 Task: Assign Person0001 as Assignee of Issue Issue0003 in Backlog  in Scrum Project Project0001 in Jira
Action: Mouse moved to (464, 529)
Screenshot: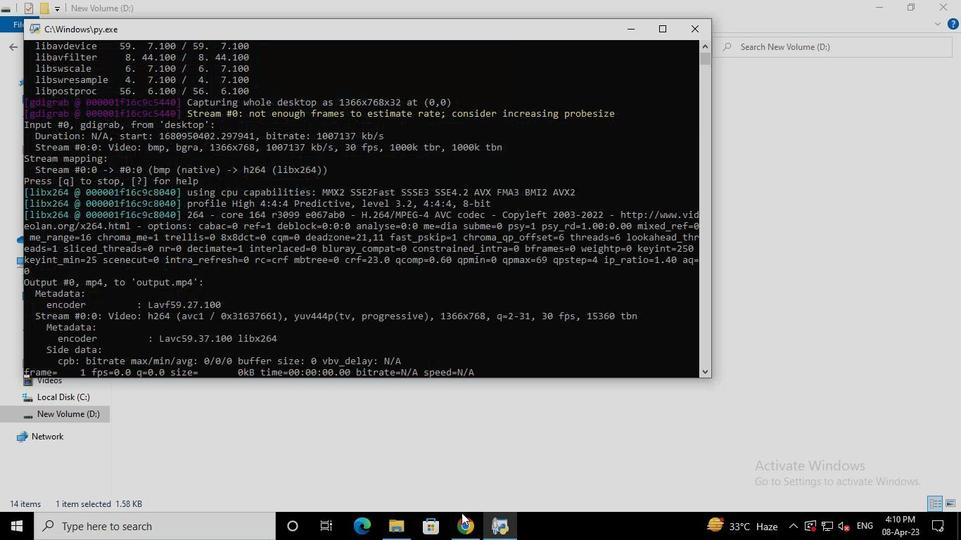 
Action: Mouse pressed left at (464, 529)
Screenshot: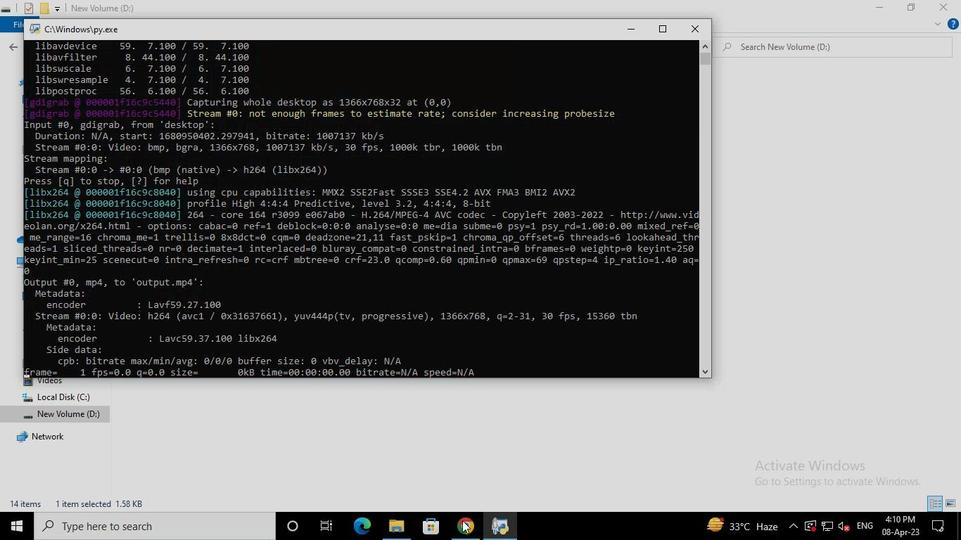 
Action: Mouse moved to (65, 217)
Screenshot: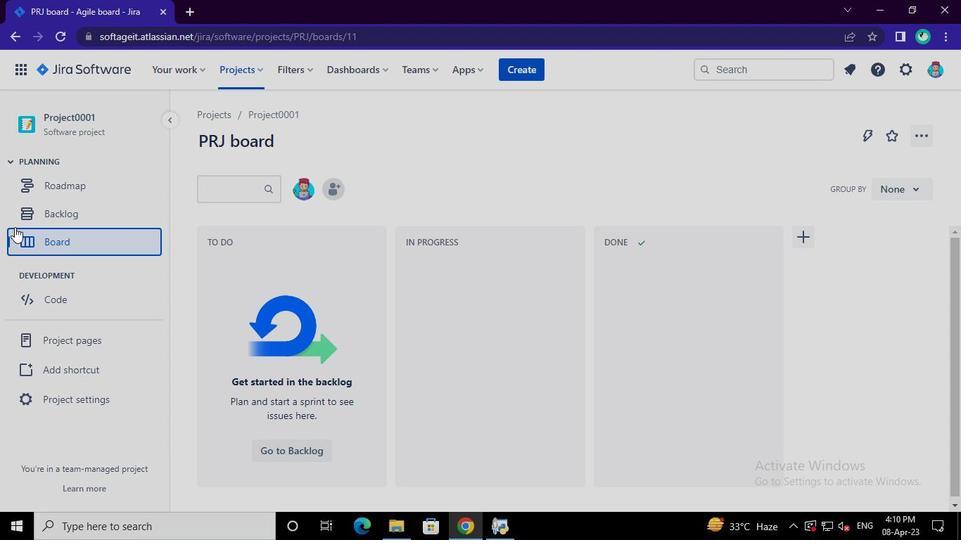 
Action: Mouse pressed left at (65, 217)
Screenshot: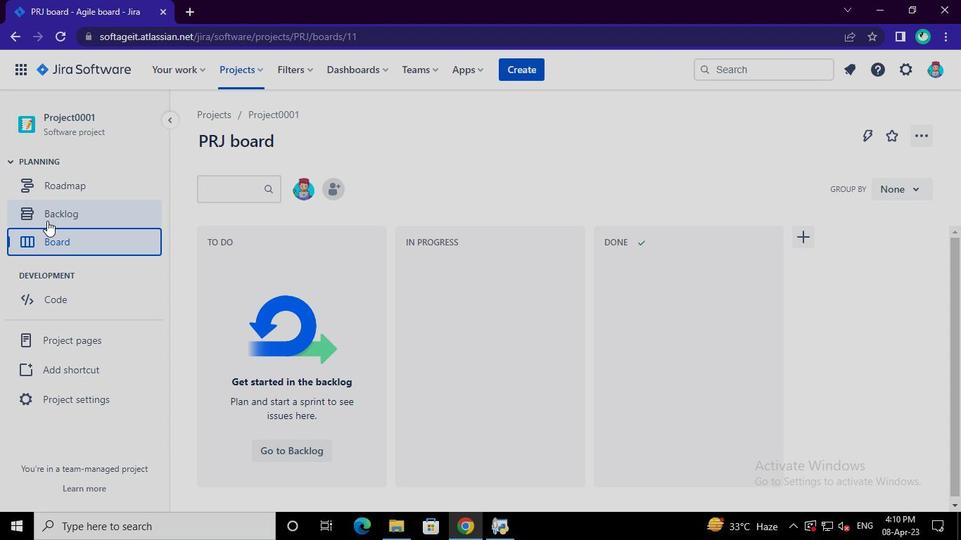 
Action: Mouse moved to (869, 376)
Screenshot: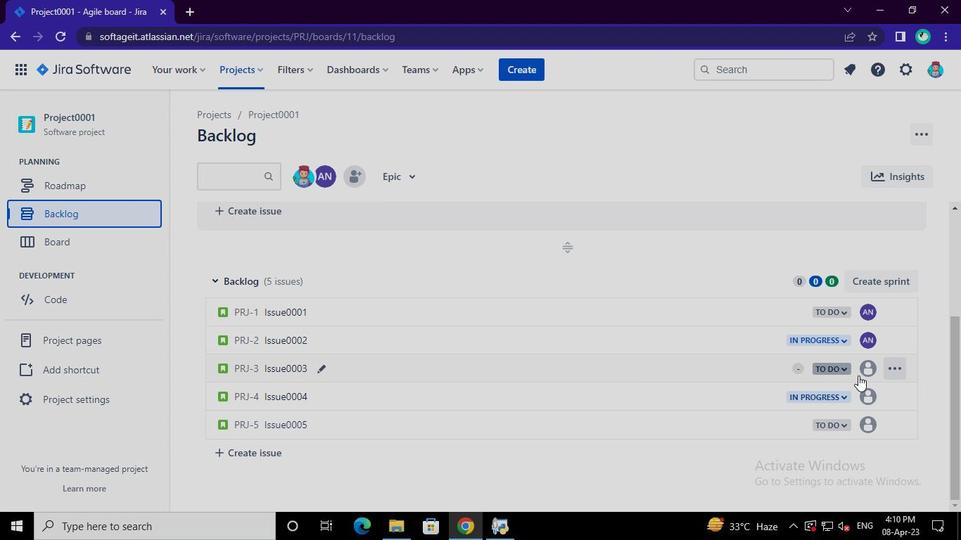 
Action: Mouse pressed left at (869, 376)
Screenshot: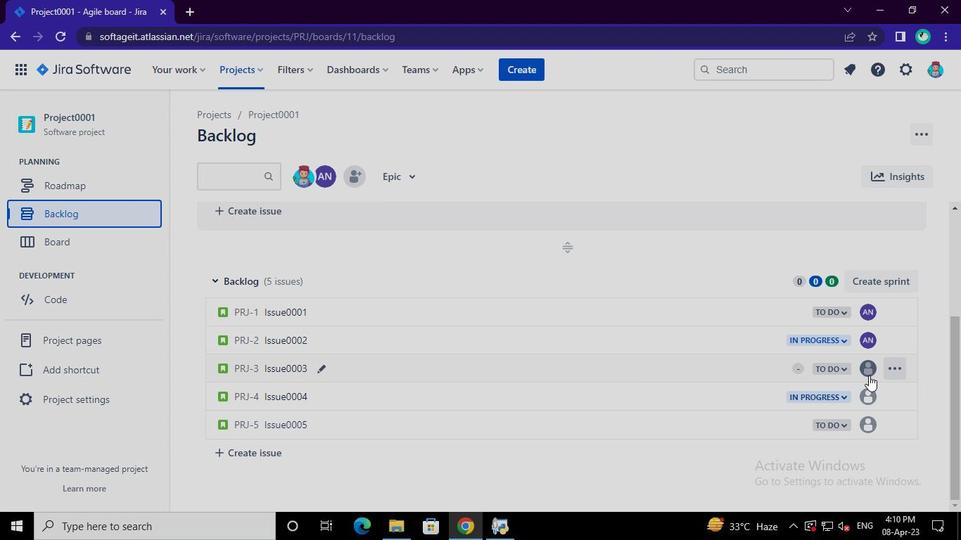 
Action: Mouse moved to (756, 502)
Screenshot: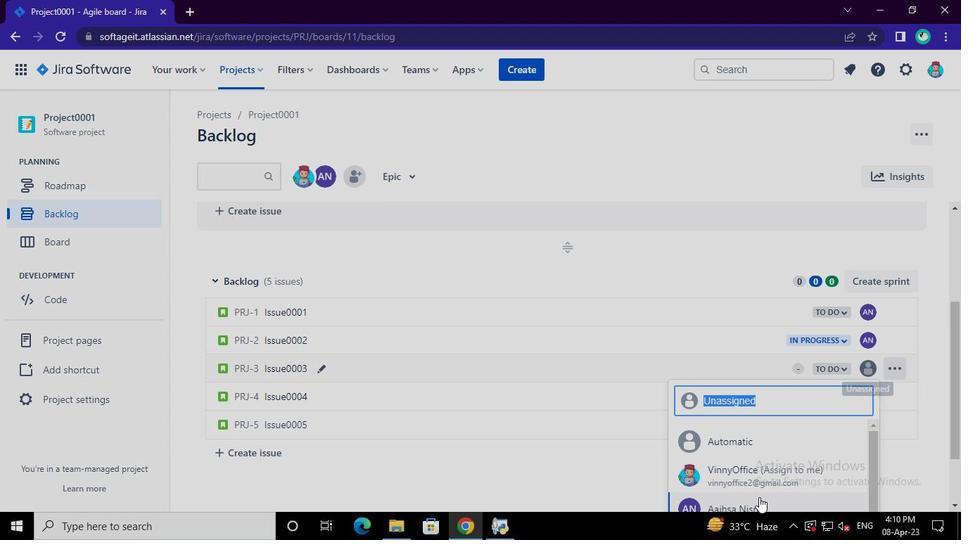 
Action: Mouse pressed left at (756, 502)
Screenshot: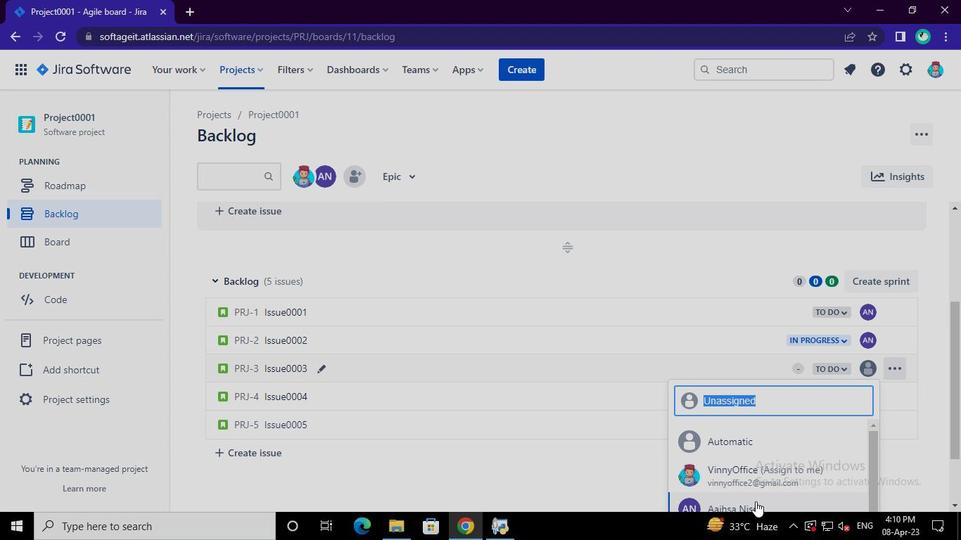 
Action: Mouse moved to (507, 537)
Screenshot: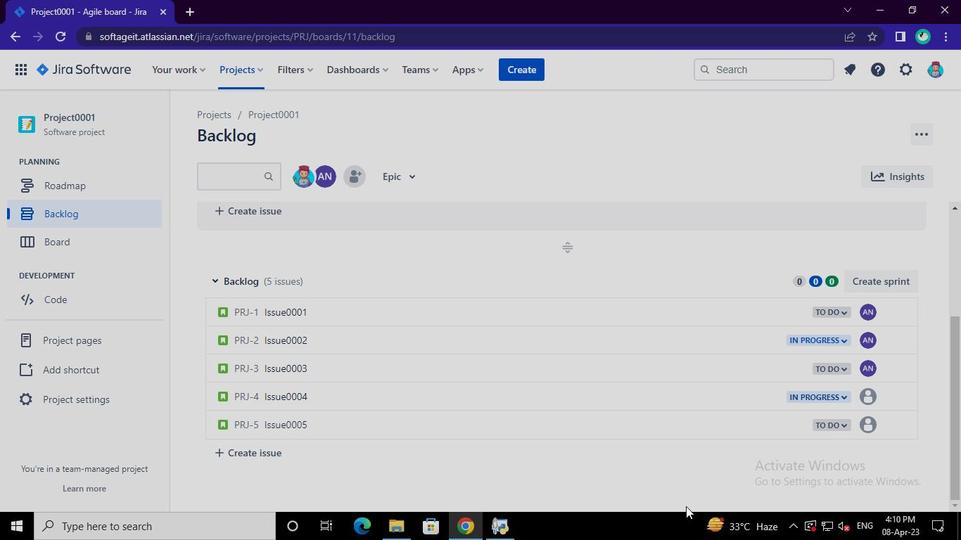 
Action: Mouse pressed left at (507, 537)
Screenshot: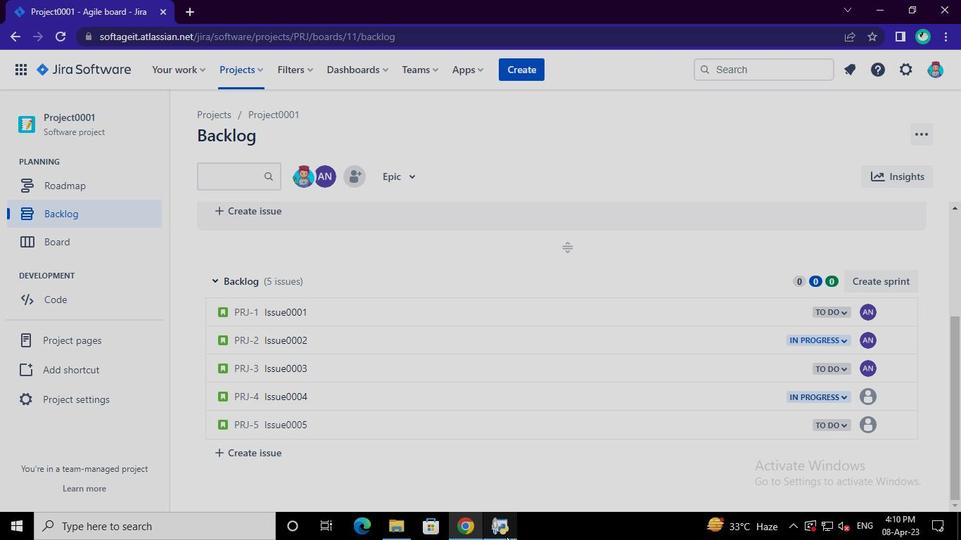 
Action: Mouse moved to (688, 33)
Screenshot: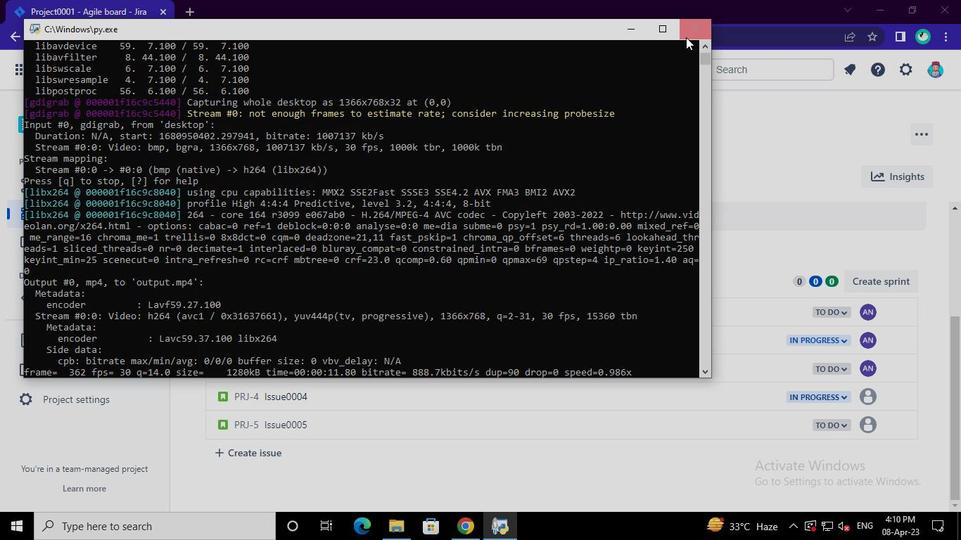 
Action: Mouse pressed left at (688, 33)
Screenshot: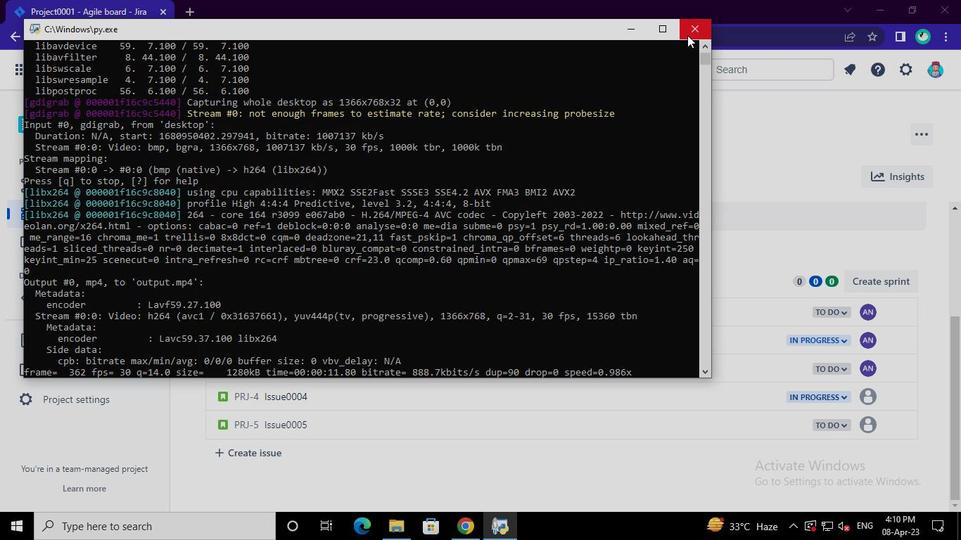 
Action: Mouse moved to (688, 33)
Screenshot: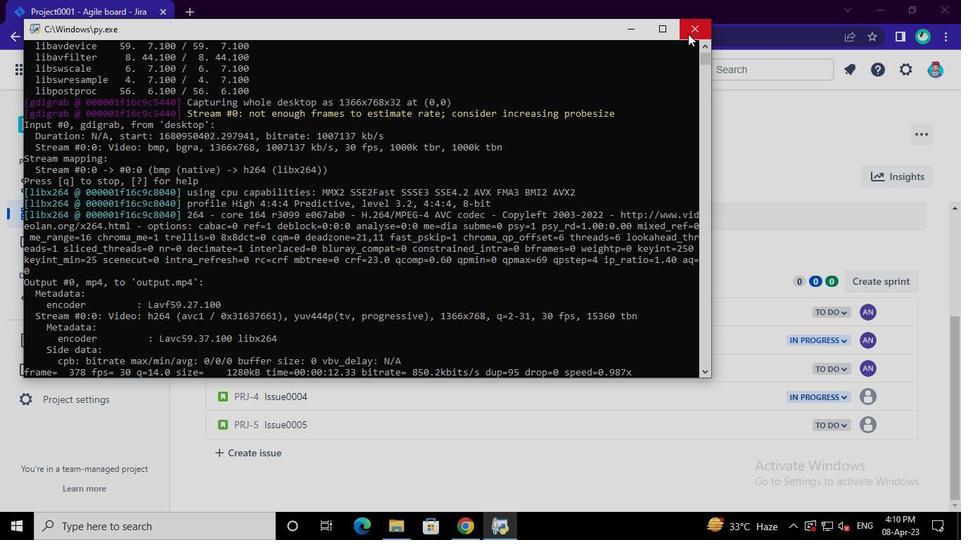 
